 Task: Add an event with the title Team Building Activity: Paint and Sip Night, date '2023/11/27', time 7:00 AM to 9:00 AMand add a description: The quality assurance team will examine the actual deliverables produced during the project, such as software applications, reports, or physical products. They will verify that the deliverables meet the specified requirements, functional specifications, and quality standards.Select event color  Peacock . Add location for the event as: Casablanca, Morocco, logged in from the account softage.4@softage.netand send the event invitation to softage.8@softage.net and softage.9@softage.net. Set a reminder for the event Doesn't repeat
Action: Mouse moved to (84, 102)
Screenshot: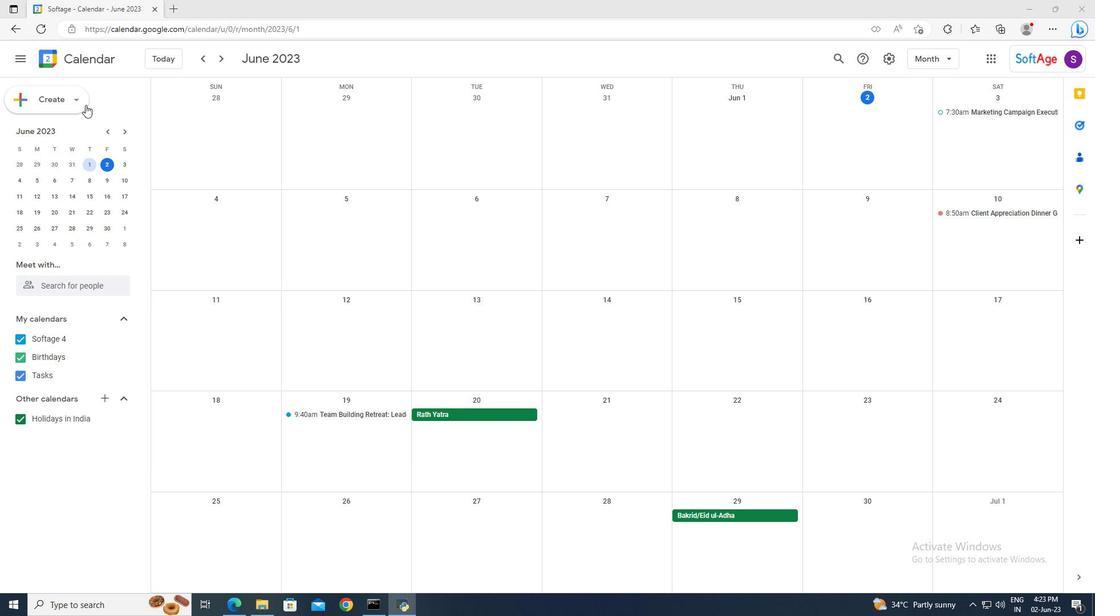 
Action: Mouse pressed left at (84, 102)
Screenshot: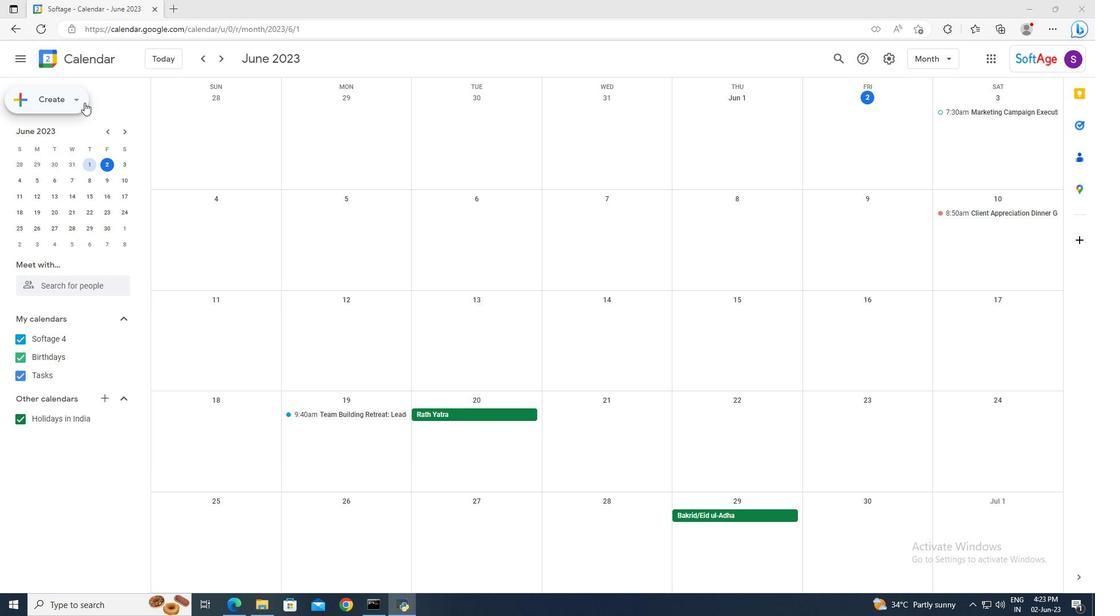 
Action: Mouse moved to (87, 130)
Screenshot: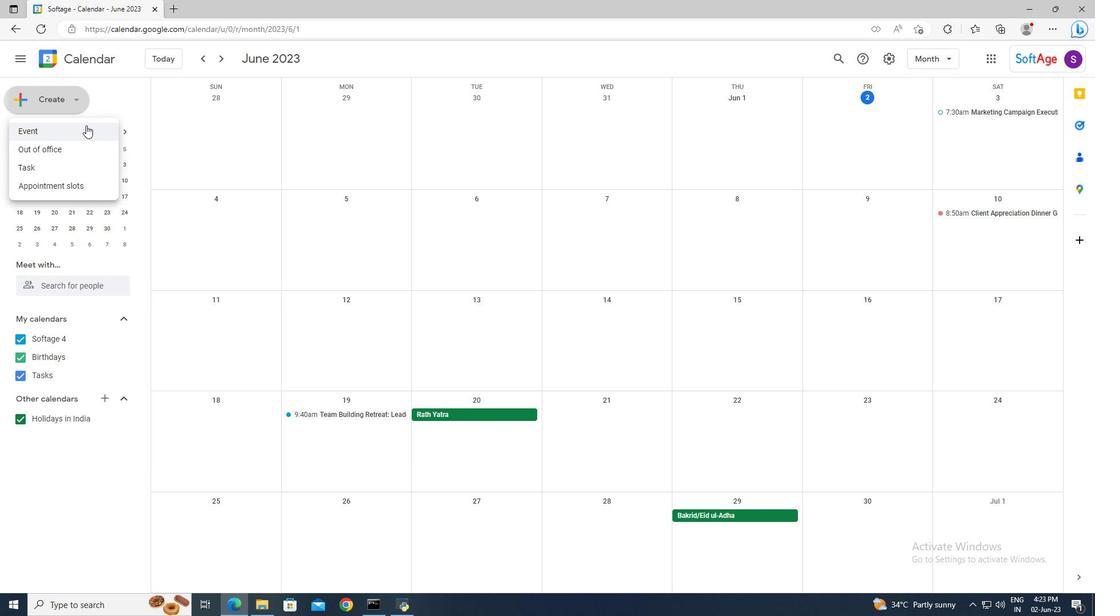 
Action: Mouse pressed left at (87, 130)
Screenshot: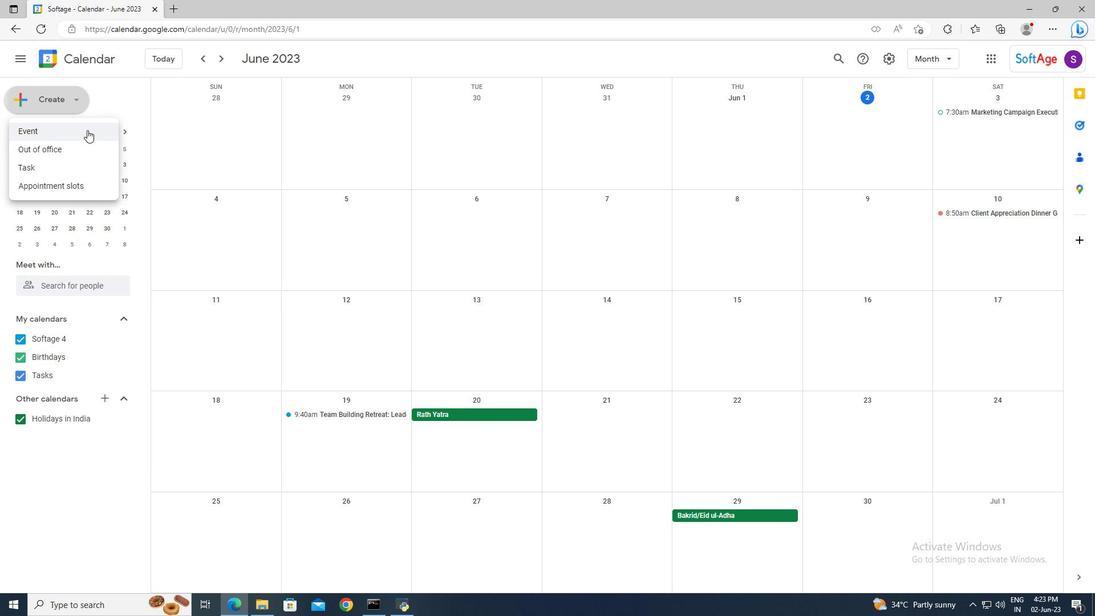 
Action: Mouse moved to (557, 388)
Screenshot: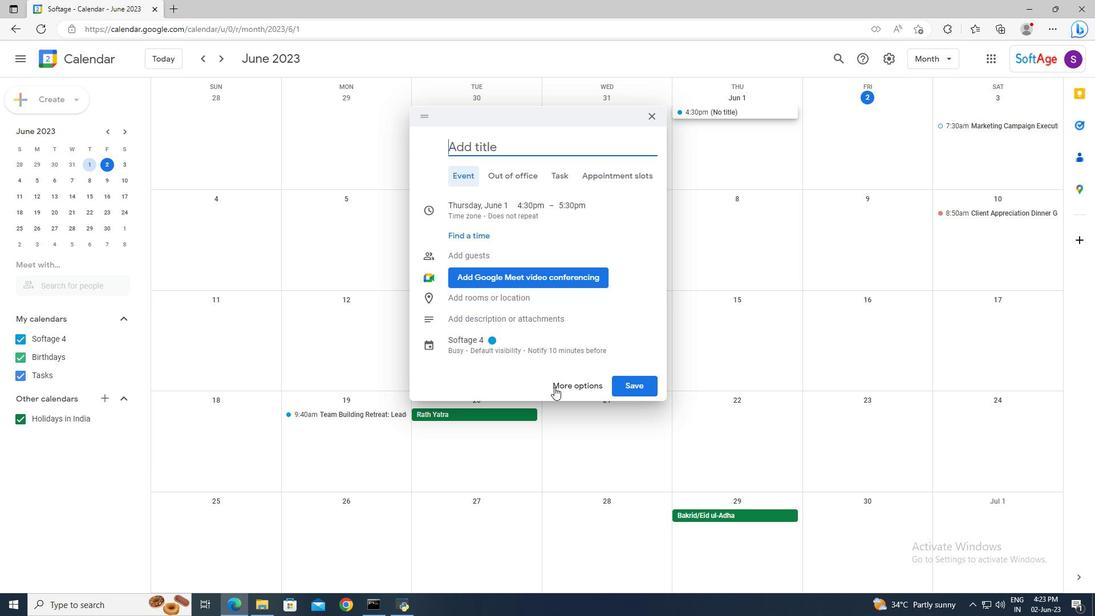 
Action: Mouse pressed left at (557, 388)
Screenshot: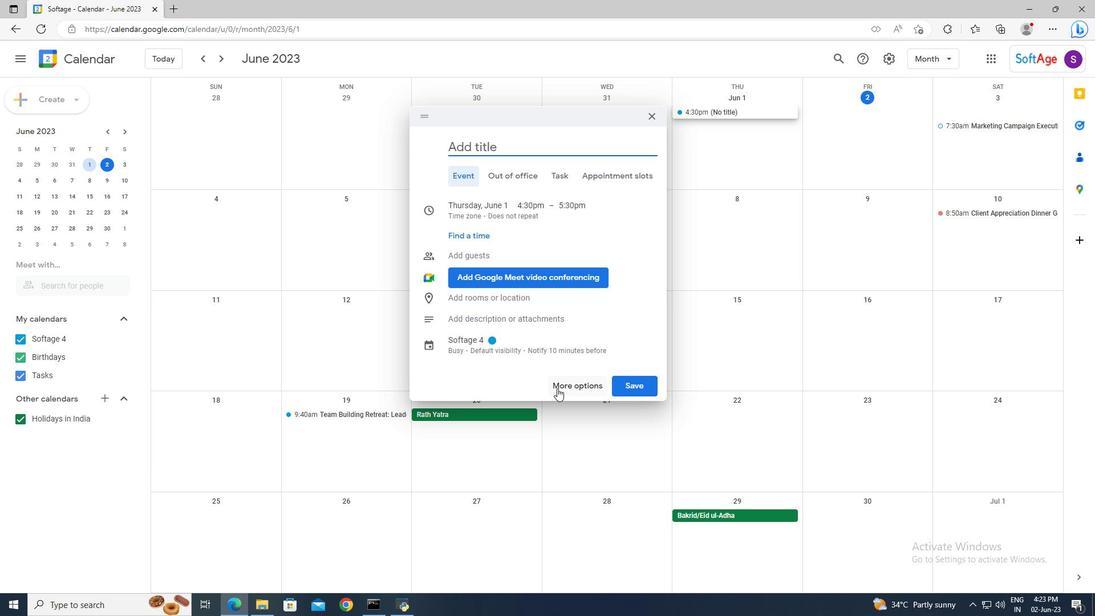 
Action: Mouse moved to (300, 74)
Screenshot: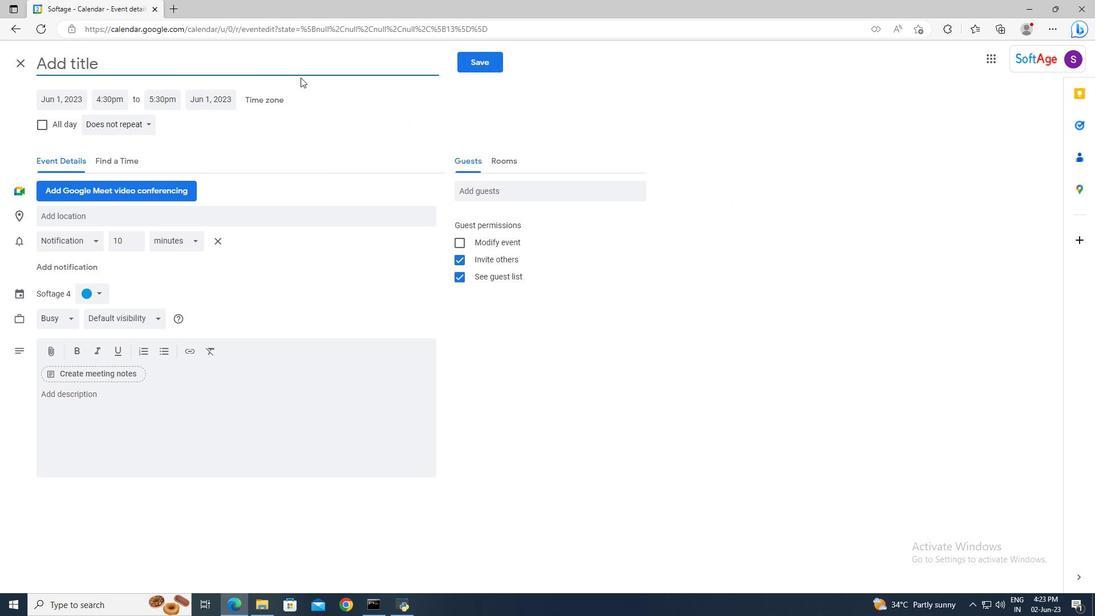 
Action: Mouse pressed left at (300, 74)
Screenshot: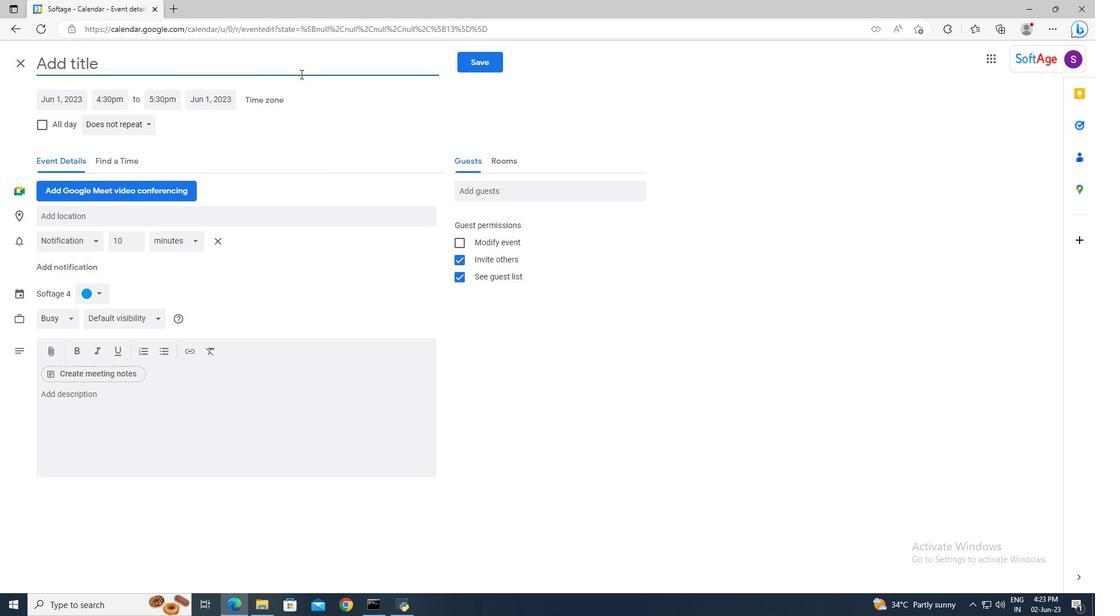 
Action: Key pressed <Key.shift>Team<Key.space><Key.shift>Building<Key.space><Key.shift><Key.shift><Key.shift><Key.shift><Key.shift><Key.shift><Key.shift><Key.shift><Key.shift><Key.shift><Key.shift><Key.shift>Activity<Key.shift>:<Key.space><Key.shift>Paint<Key.space>and<Key.space><Key.shift_r>Sip<Key.space><Key.shift>Night
Screenshot: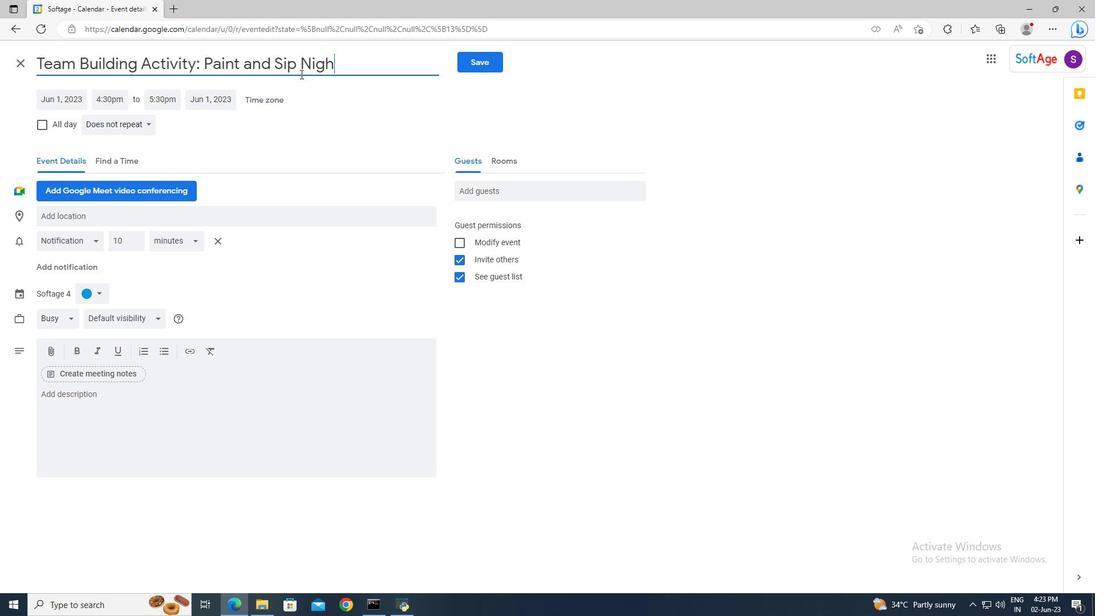 
Action: Mouse moved to (83, 96)
Screenshot: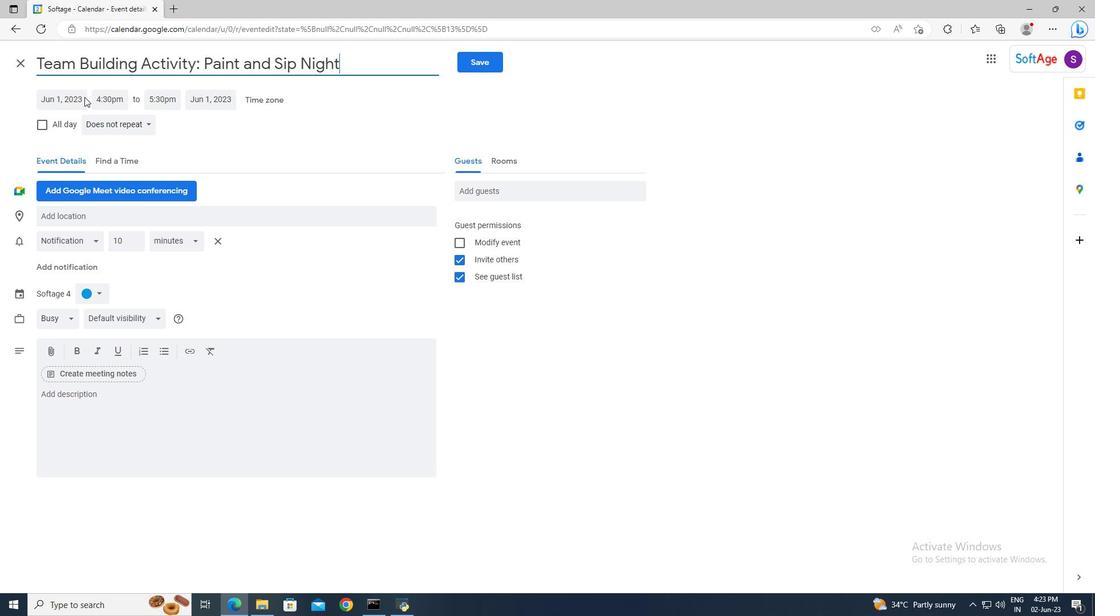 
Action: Mouse pressed left at (83, 96)
Screenshot: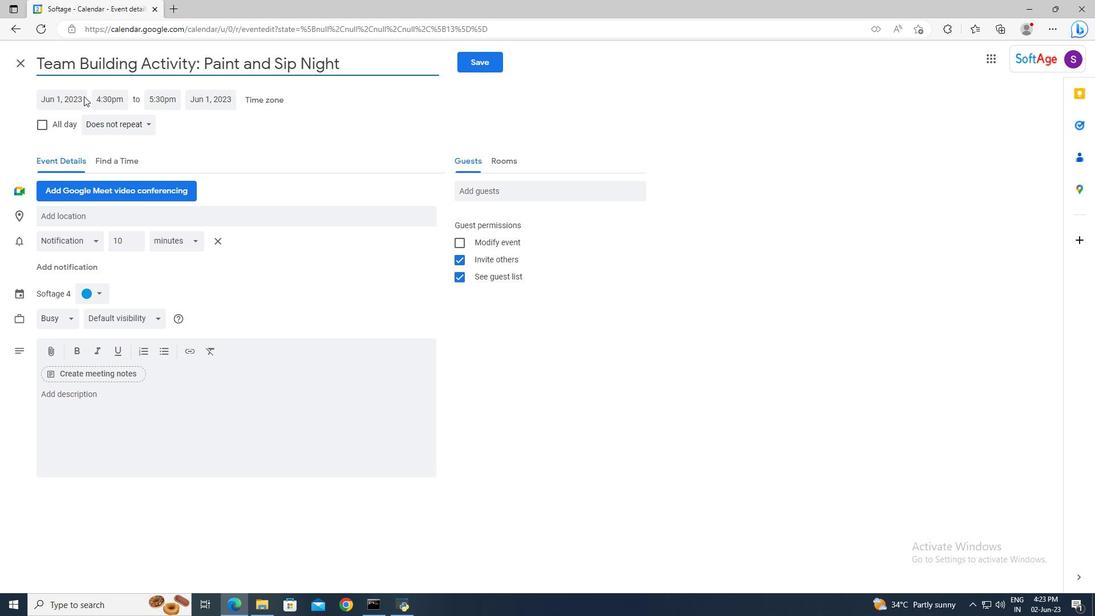 
Action: Key pressed 27/11/2023<Key.enter><Key.tab>7<Key.shift>:00am<Key.enter><Key.tab>9<Key.shift>:00<Key.enter>
Screenshot: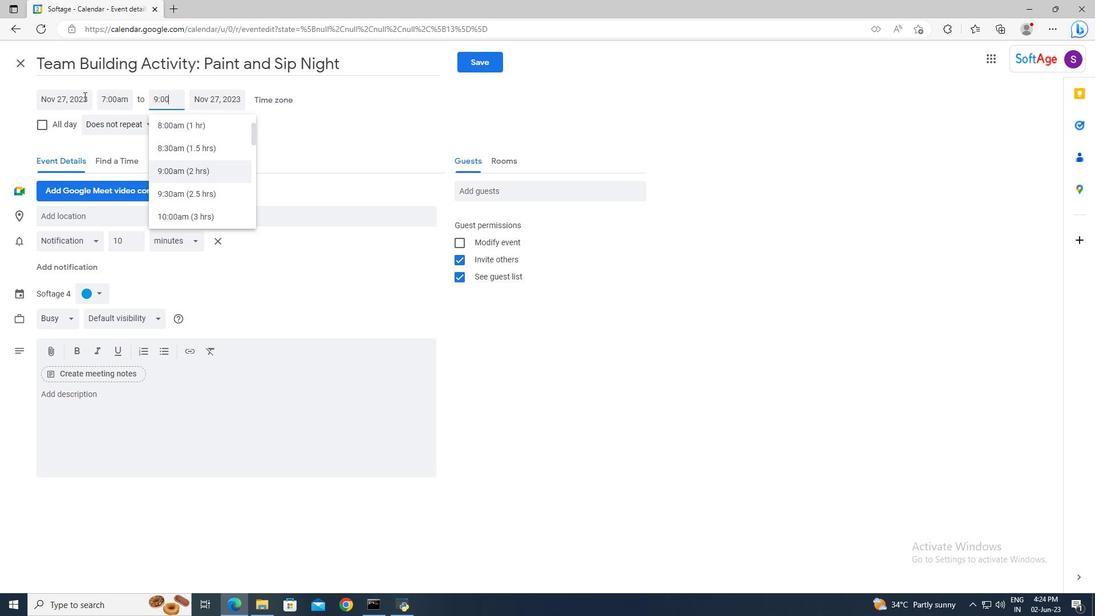 
Action: Mouse moved to (107, 398)
Screenshot: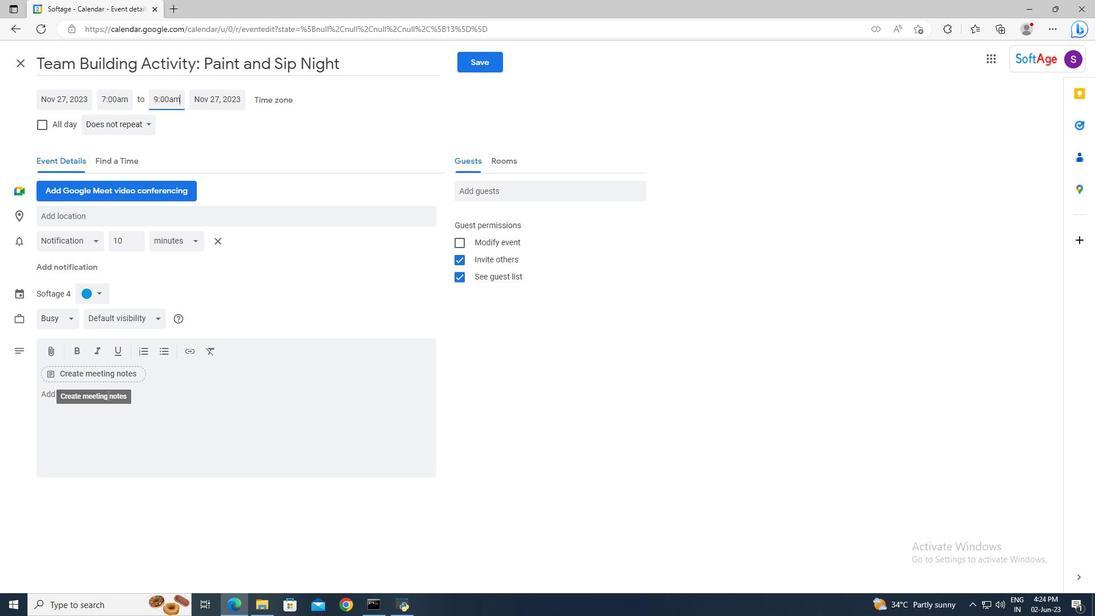 
Action: Mouse pressed left at (107, 398)
Screenshot: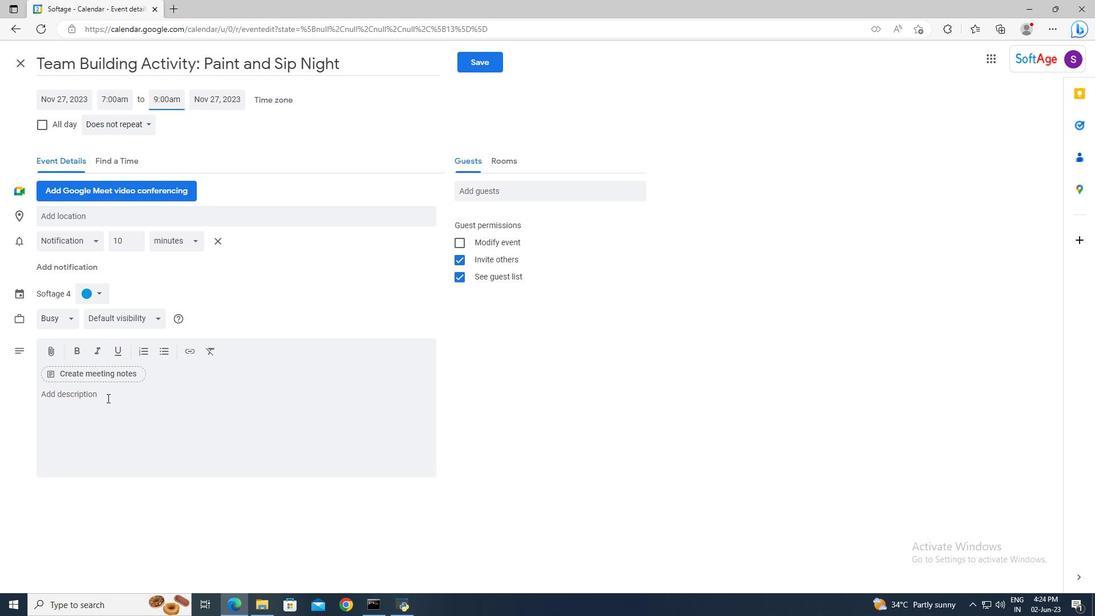 
Action: Key pressed <Key.shift>The<Key.space>quality<Key.space>assurance<Key.space>tem<Key.backspace>amw<Key.backspace><Key.space>will<Key.space>examine<Key.space>the<Key.space>actual<Key.space>deliverables<Key.space>produced<Key.space>during<Key.space>the<Key.space>project,<Key.space>such<Key.space>as<Key.space>software<Key.space>applications,<Key.space>reports,<Key.space>or<Key.space>physical<Key.space>products.<Key.space><Key.shift>Y<Key.backspace><Key.shift>They<Key.space>will<Key.space>verify<Key.space>that<Key.space>the<Key.space>deliverables<Key.space>meet<Key.space>the<Key.space>specified<Key.space>requirements,<Key.space>functional<Key.space>specifications,<Key.space>and<Key.space>quality<Key.space>standards.
Screenshot: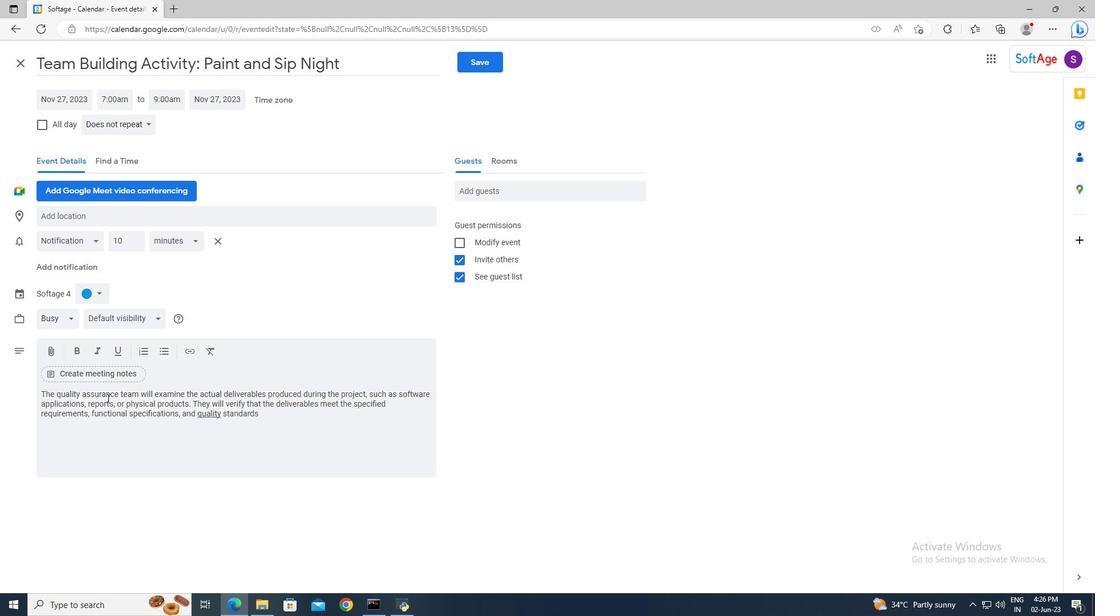 
Action: Mouse moved to (100, 296)
Screenshot: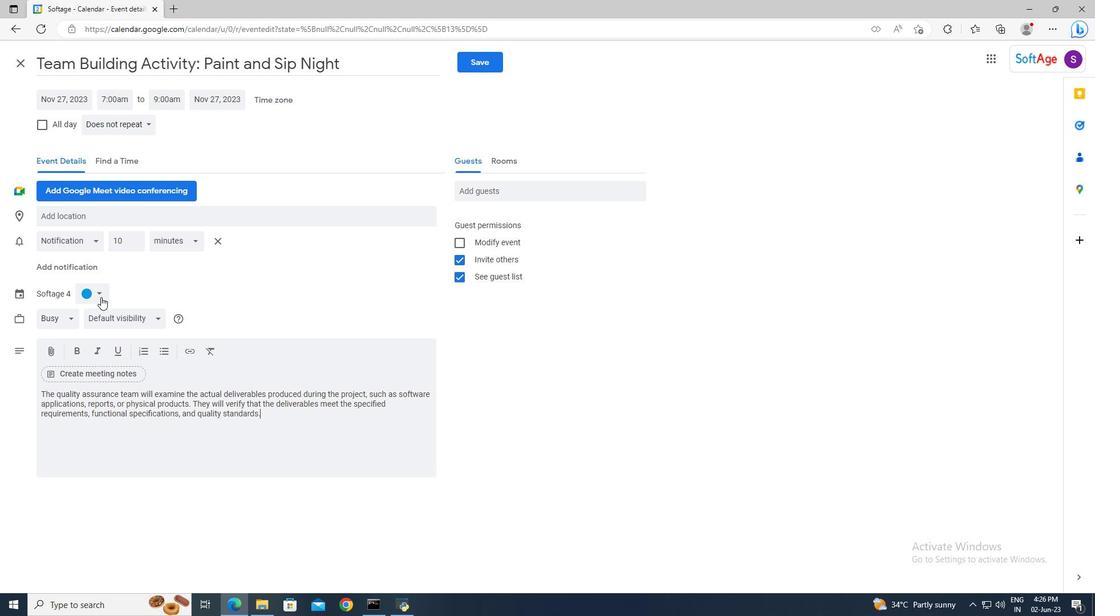 
Action: Mouse pressed left at (100, 296)
Screenshot: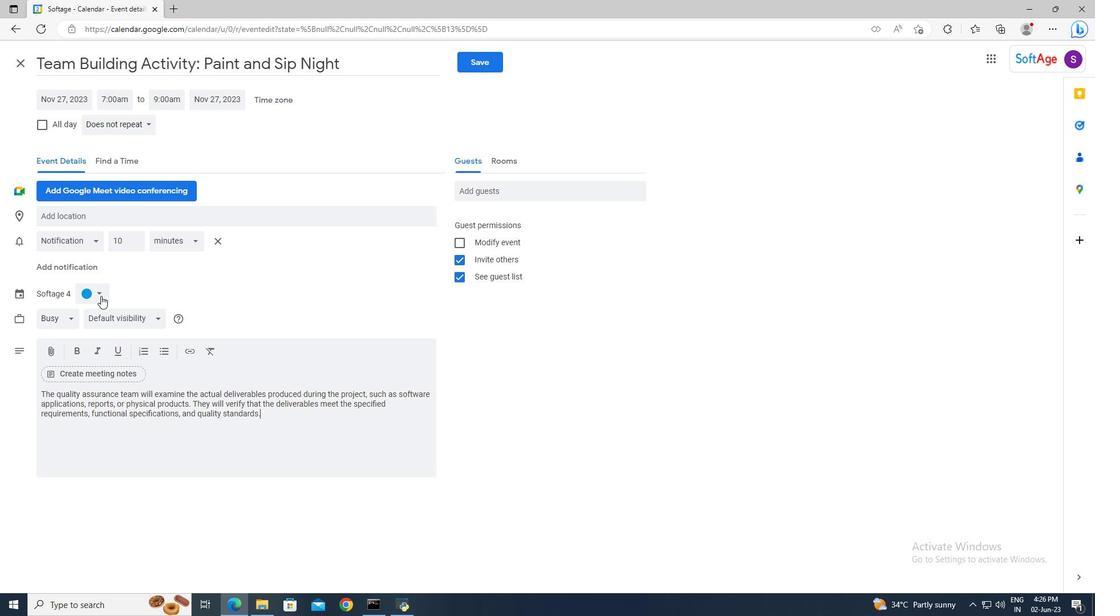 
Action: Mouse moved to (87, 334)
Screenshot: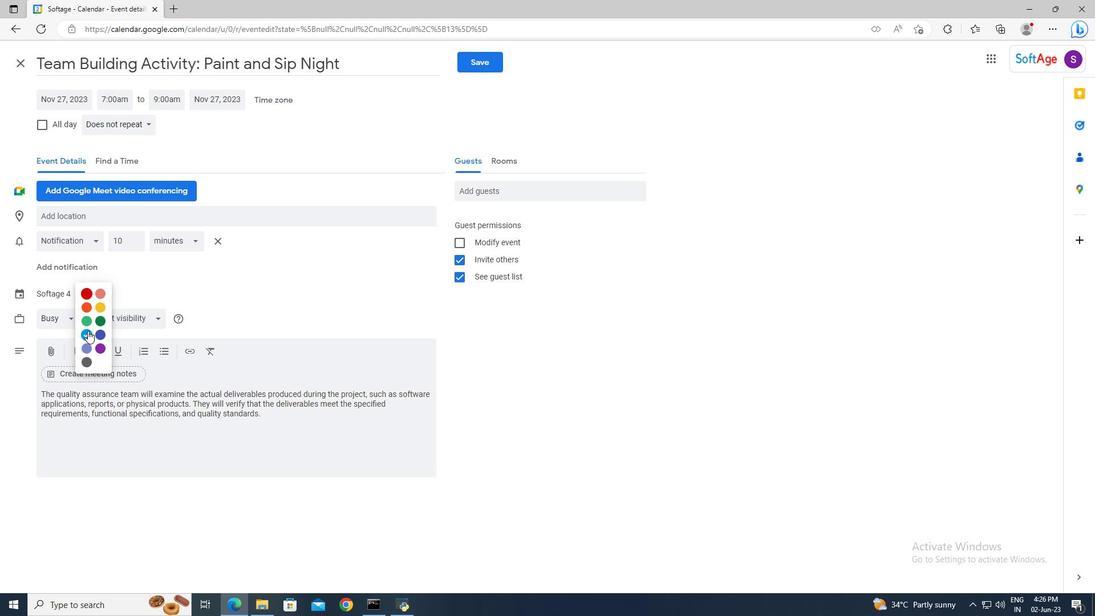 
Action: Mouse pressed left at (87, 334)
Screenshot: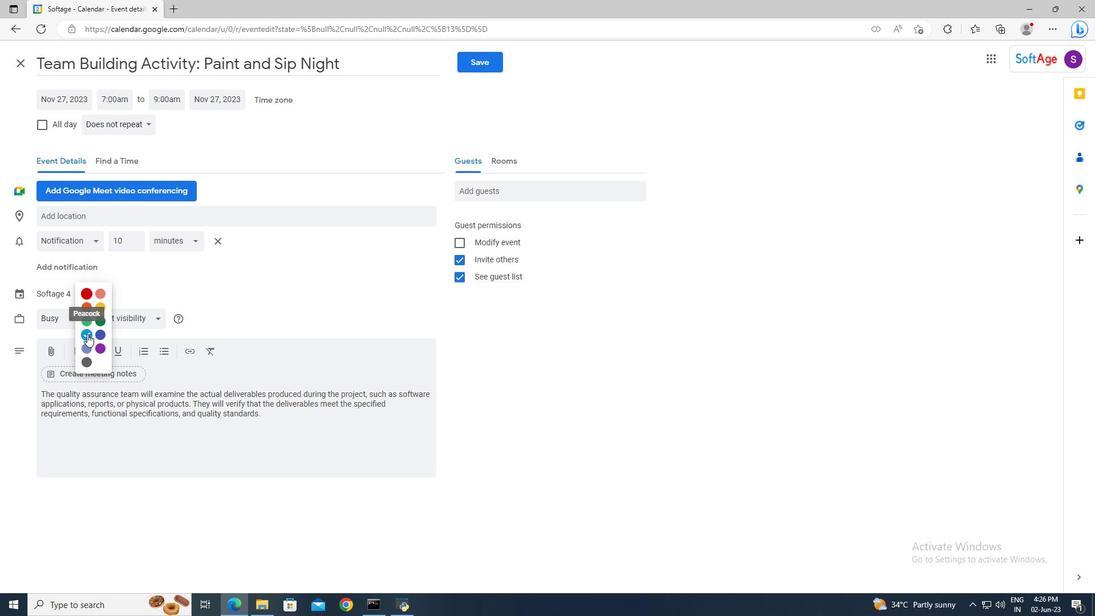 
Action: Mouse moved to (90, 212)
Screenshot: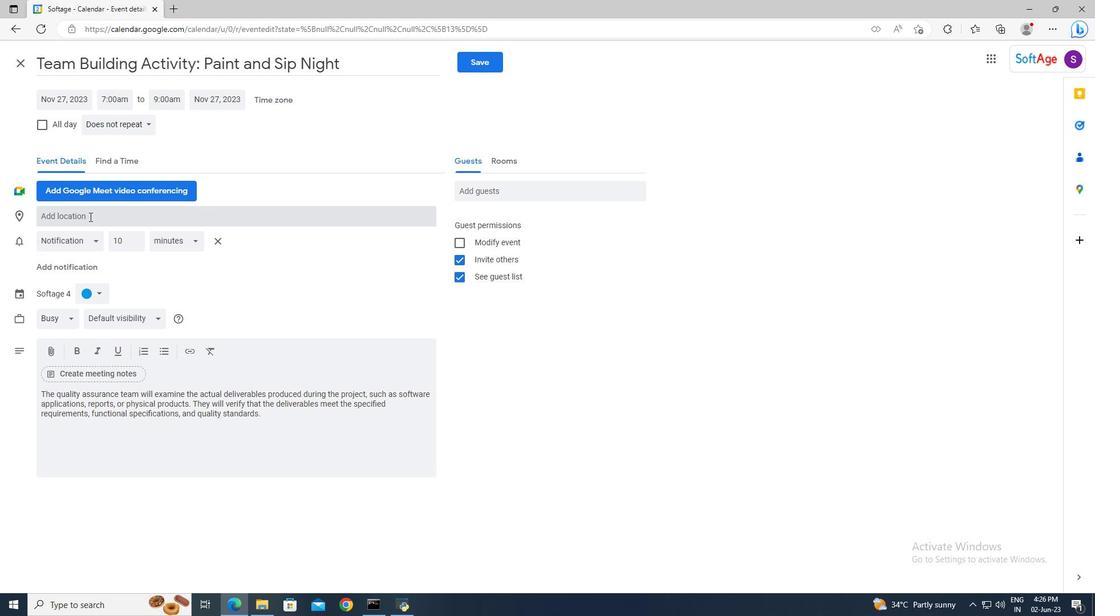 
Action: Mouse pressed left at (90, 212)
Screenshot: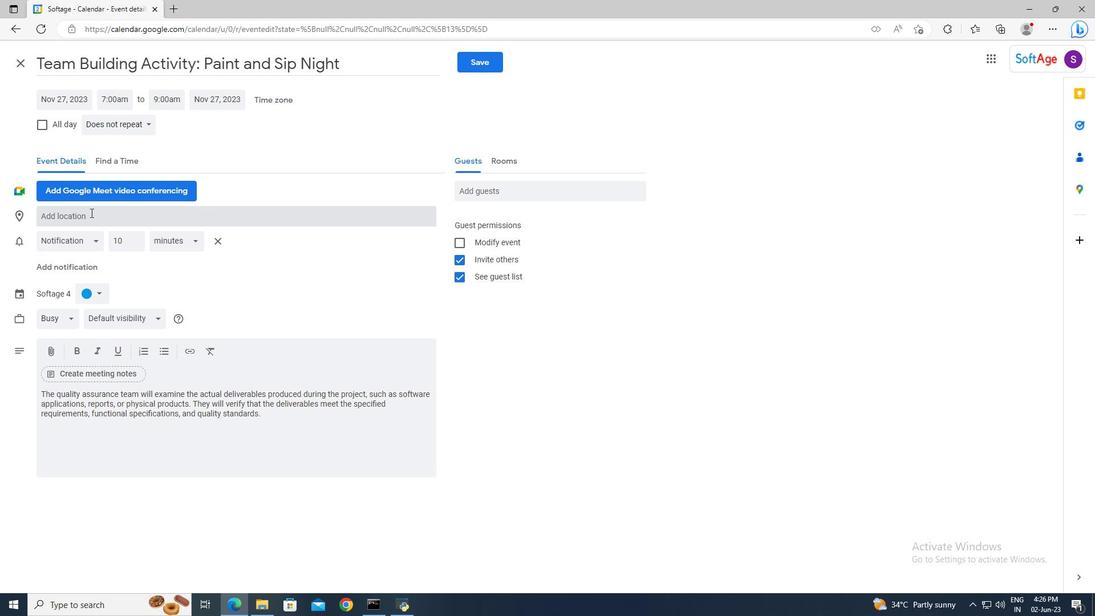 
Action: Mouse moved to (90, 212)
Screenshot: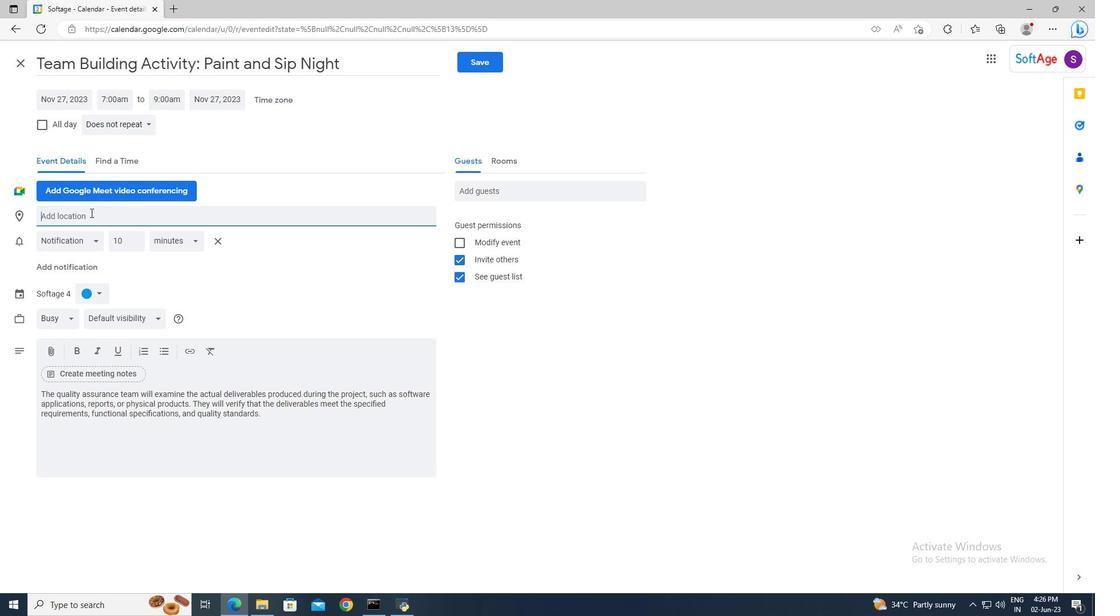 
Action: Key pressed <Key.shift>Casablanca,<Key.space><Key.shift>Morocco
Screenshot: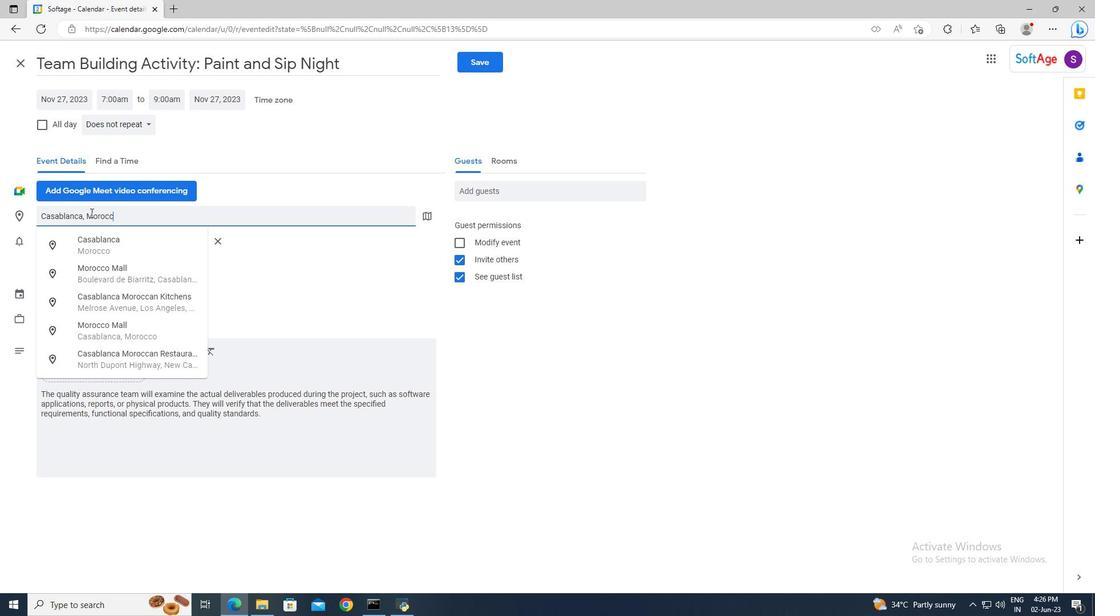 
Action: Mouse moved to (98, 241)
Screenshot: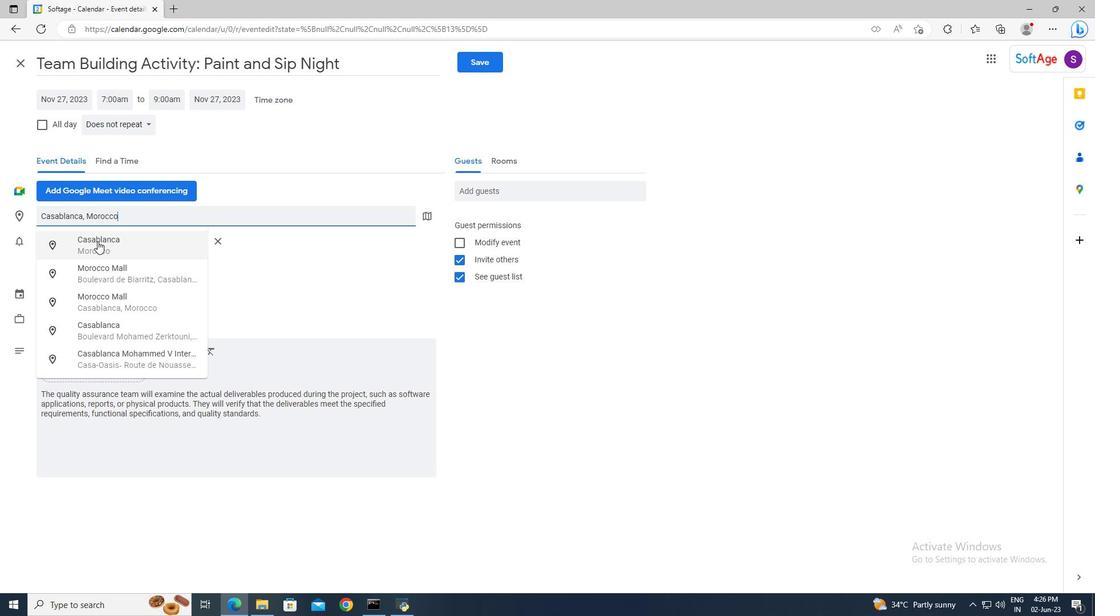 
Action: Mouse pressed left at (98, 241)
Screenshot: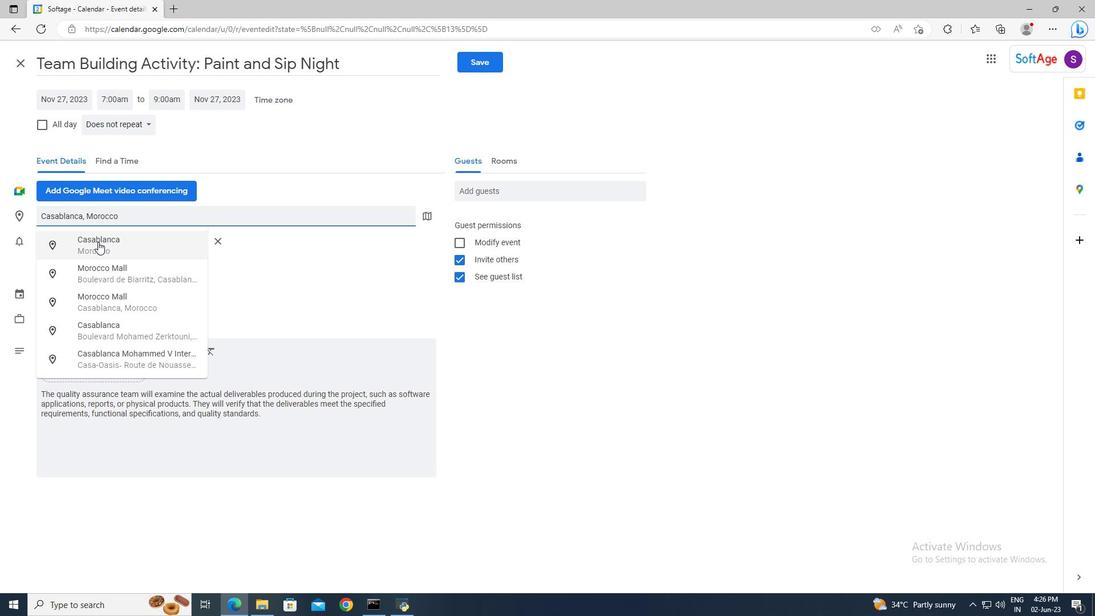 
Action: Mouse moved to (482, 195)
Screenshot: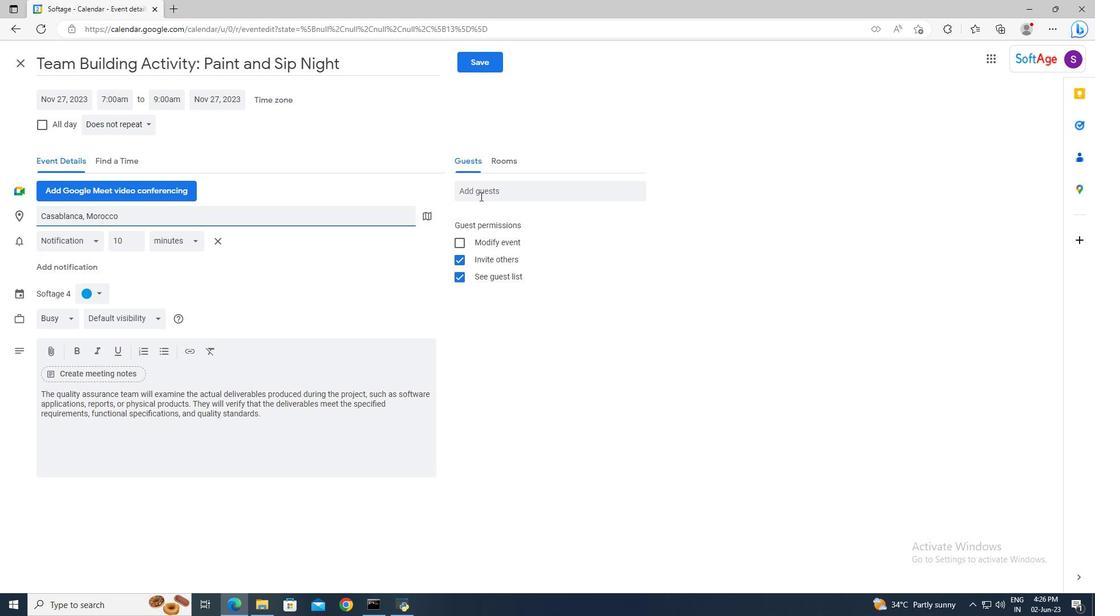 
Action: Mouse pressed left at (482, 195)
Screenshot: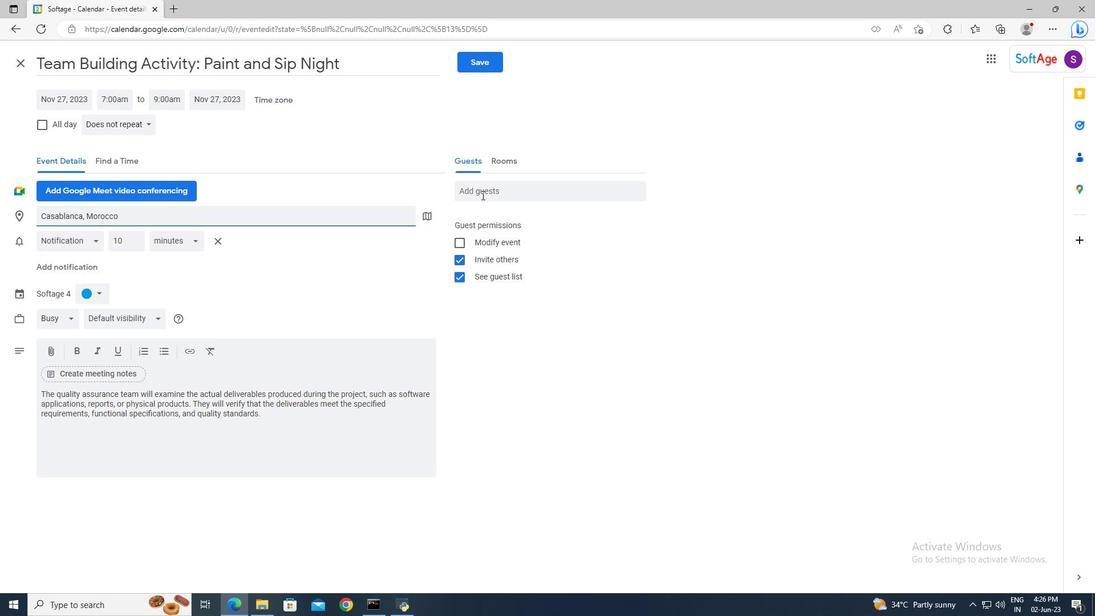 
Action: Key pressed softage.8<Key.shift>@softage.net<Key.enter>softage.9<Key.shift>@softage.net<Key.enter>
Screenshot: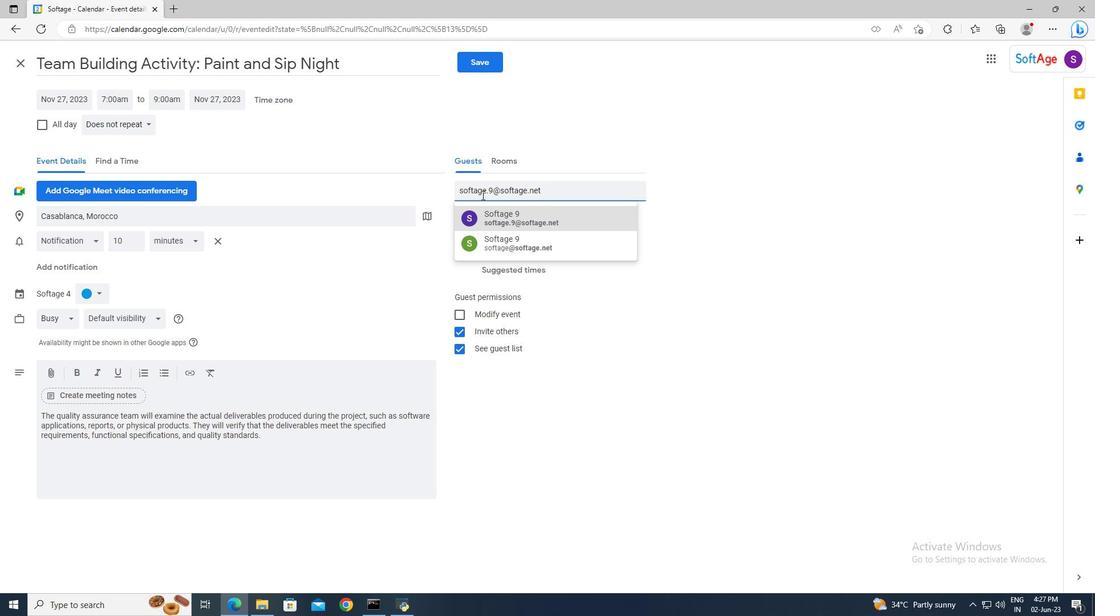 
Action: Mouse moved to (153, 119)
Screenshot: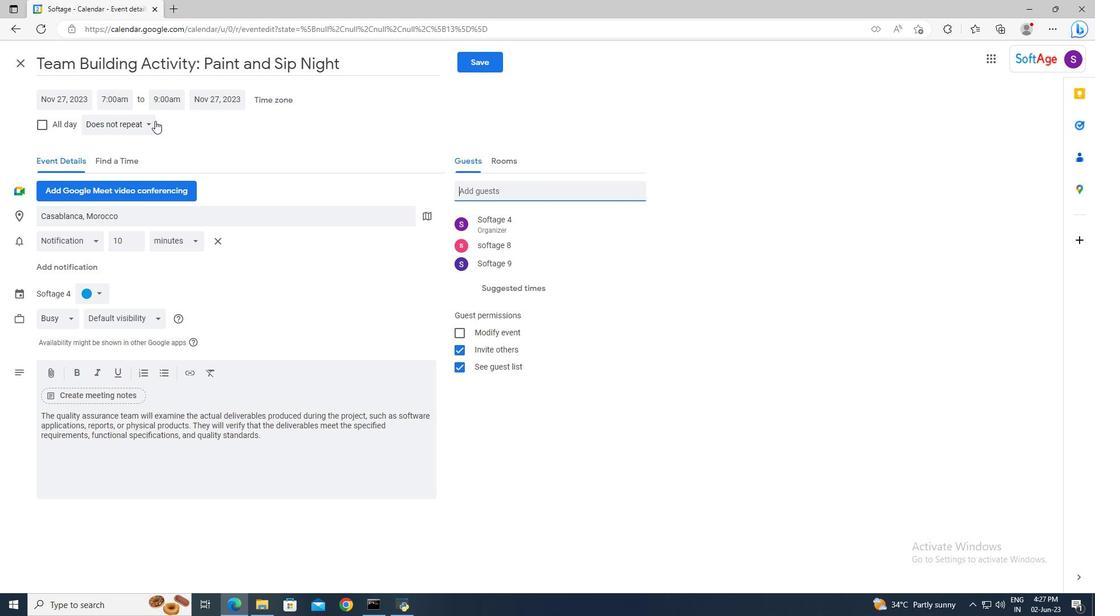 
Action: Mouse pressed left at (153, 119)
Screenshot: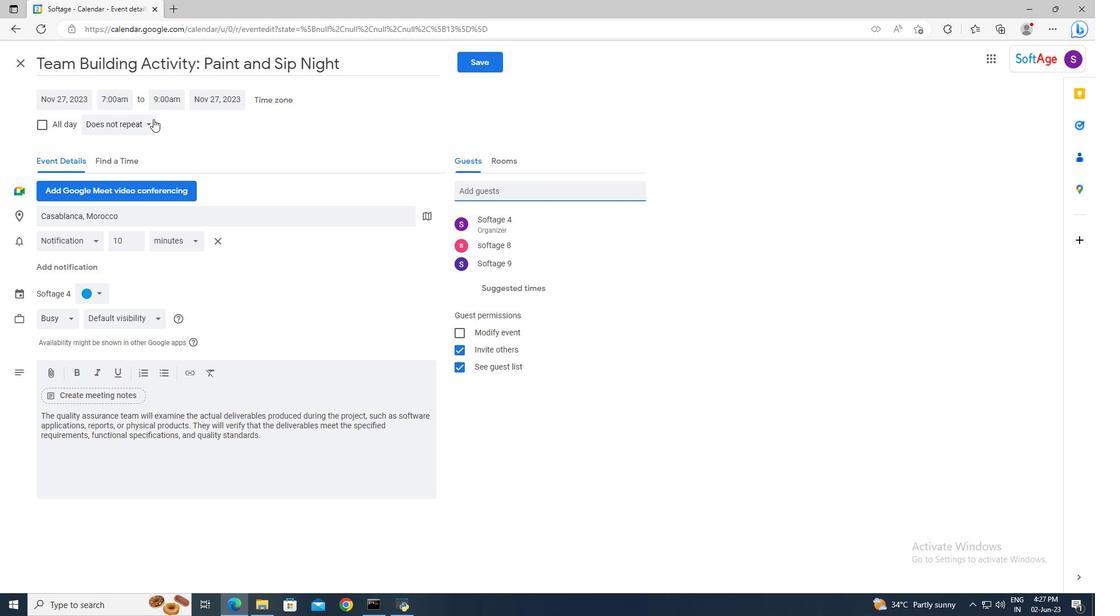 
Action: Mouse moved to (141, 120)
Screenshot: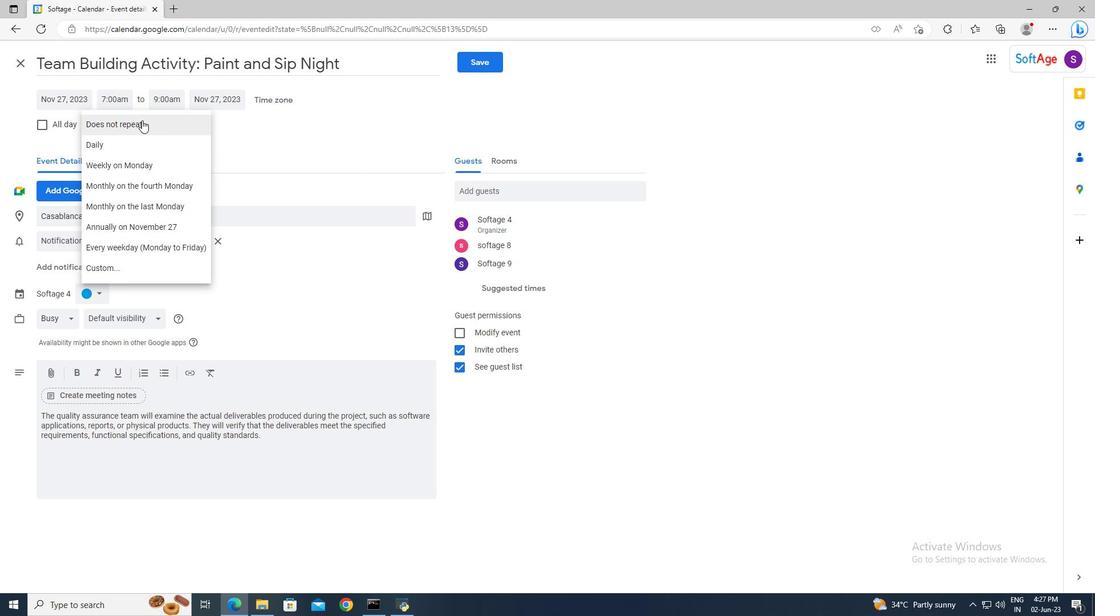 
Action: Mouse pressed left at (141, 120)
Screenshot: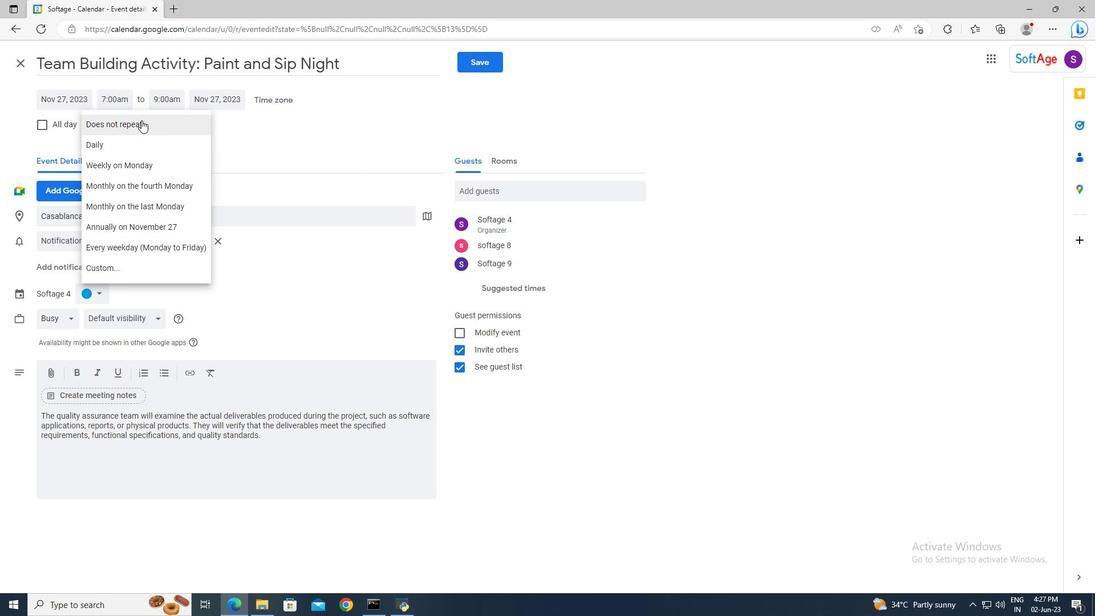 
Action: Mouse moved to (469, 62)
Screenshot: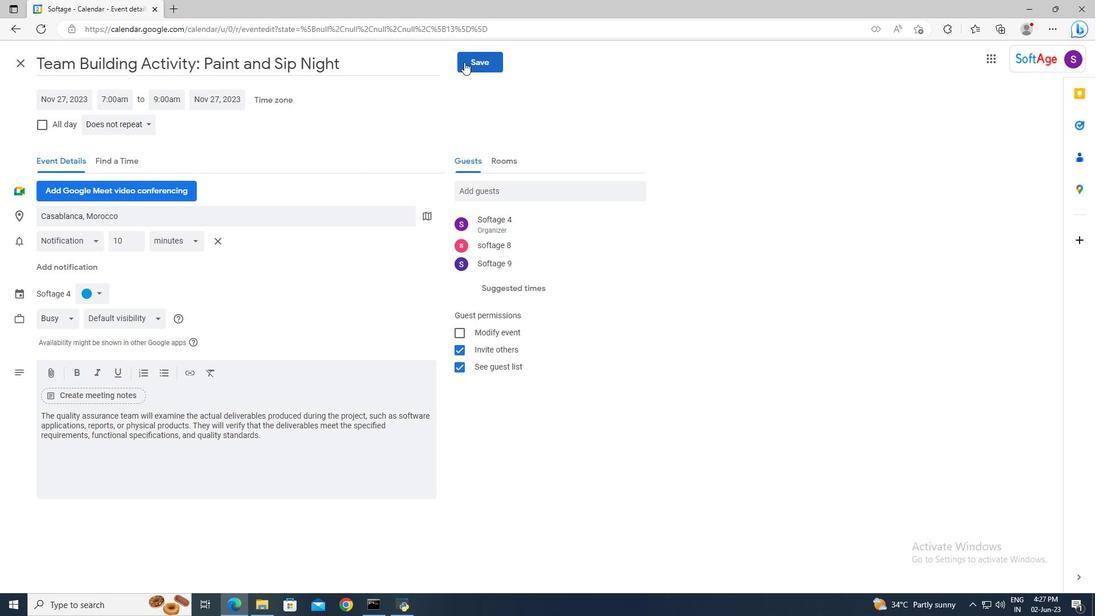 
Action: Mouse pressed left at (469, 62)
Screenshot: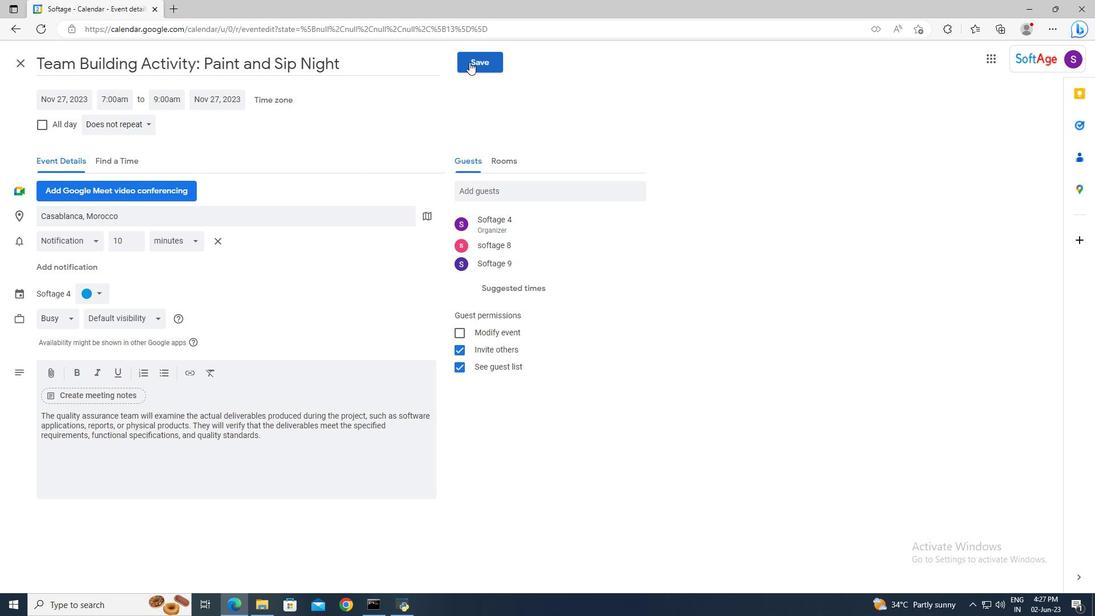 
Action: Mouse moved to (657, 348)
Screenshot: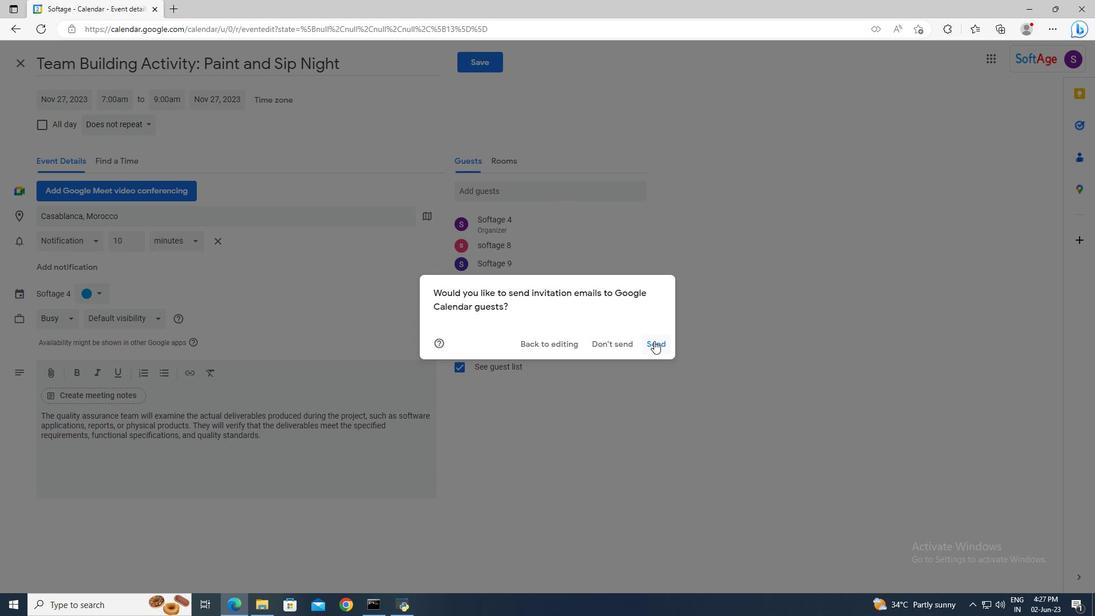 
Action: Mouse pressed left at (657, 348)
Screenshot: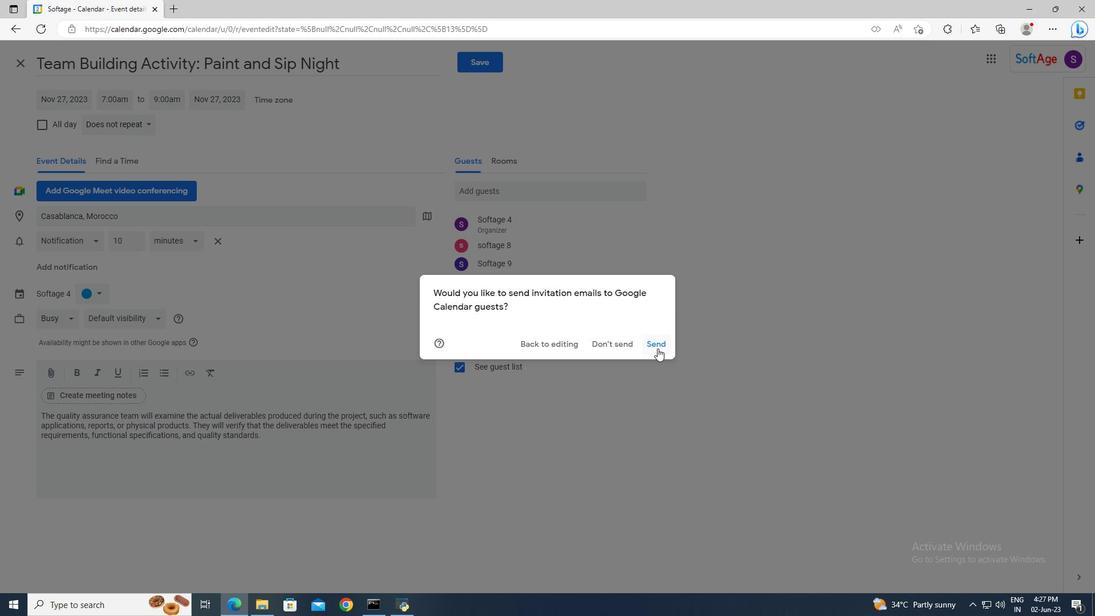 
